 Task: Create Workspace Data Analysis and Reporting Workspace description Create and manage company-wide workplace diversity committees. Workspace type Sales CRM
Action: Mouse moved to (445, 107)
Screenshot: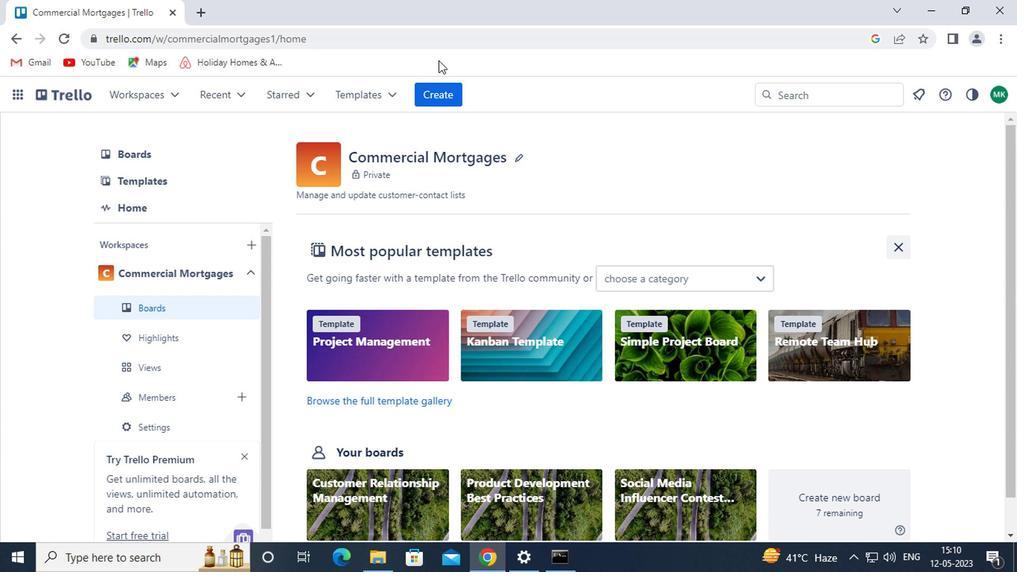 
Action: Mouse pressed left at (445, 107)
Screenshot: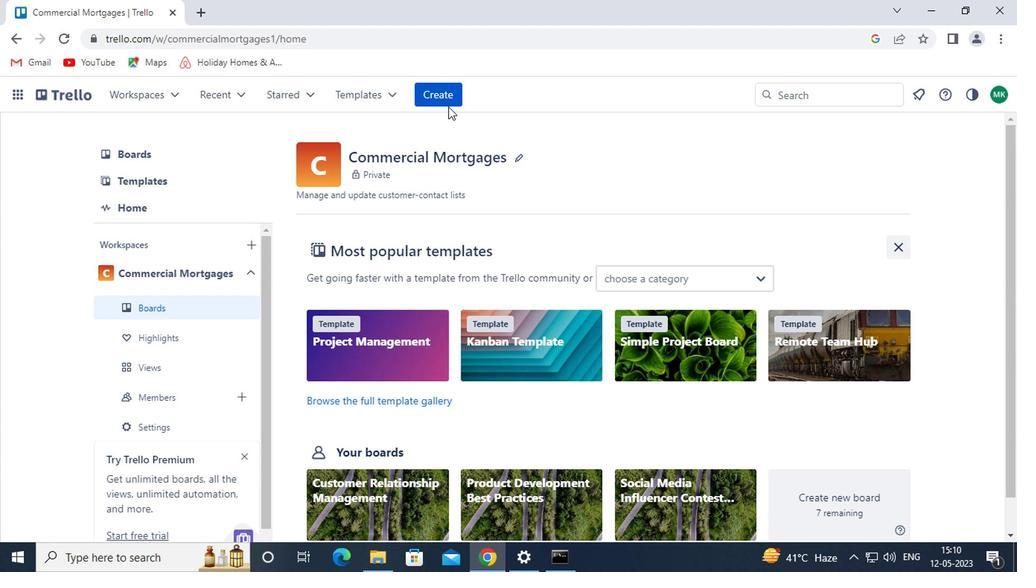 
Action: Mouse moved to (436, 100)
Screenshot: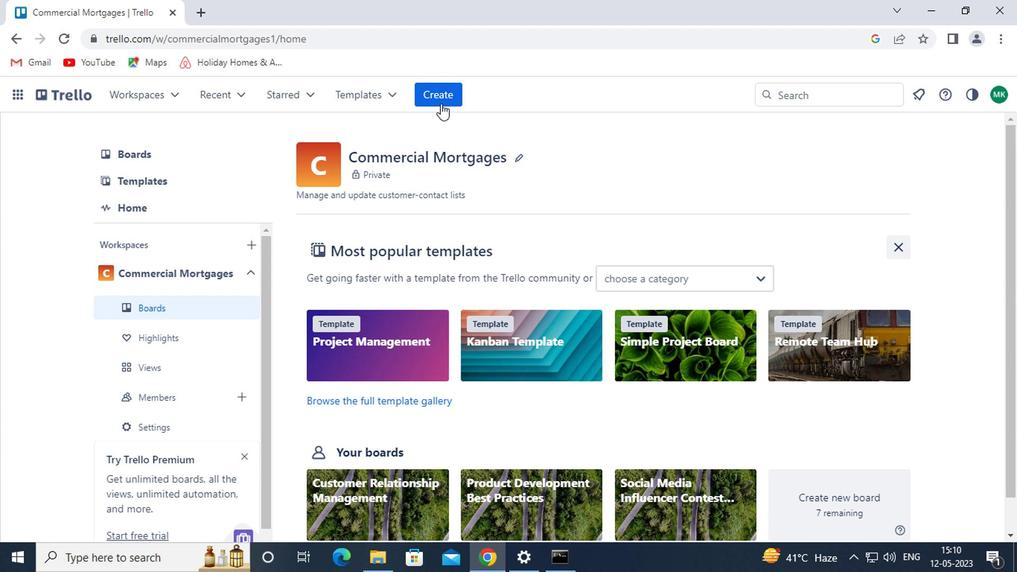 
Action: Mouse pressed left at (436, 100)
Screenshot: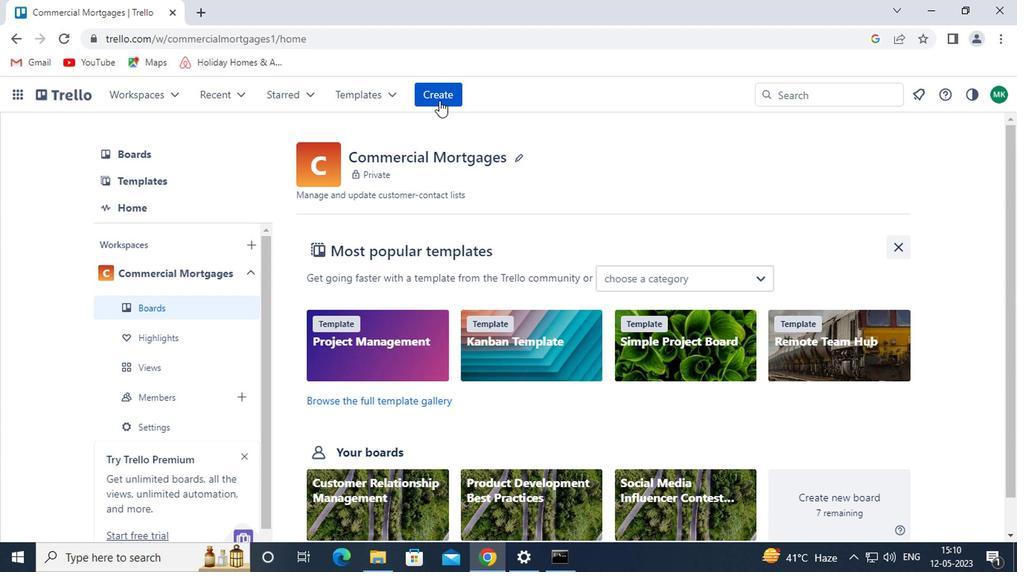 
Action: Mouse moved to (482, 249)
Screenshot: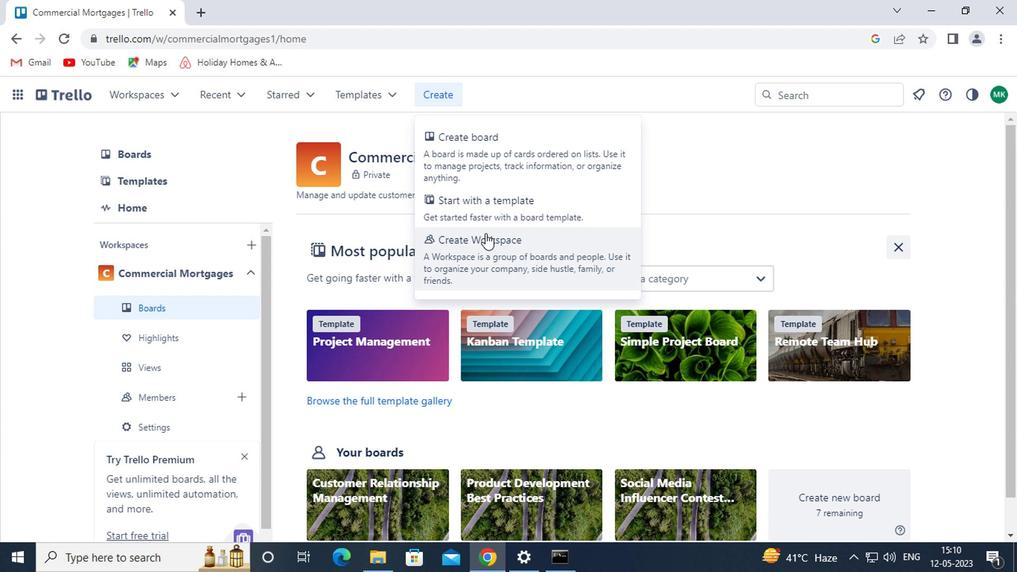 
Action: Mouse pressed left at (482, 249)
Screenshot: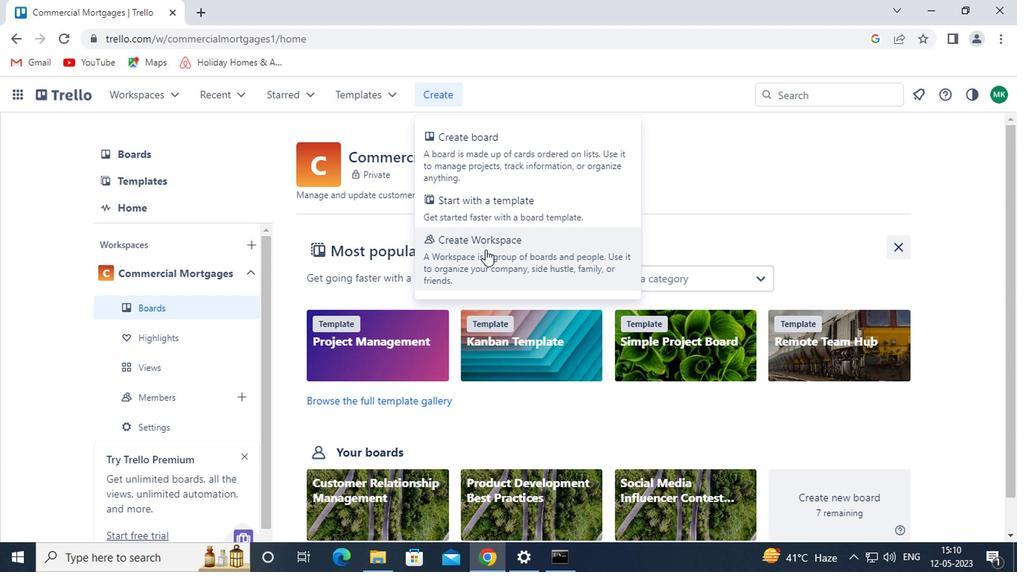 
Action: Mouse moved to (300, 282)
Screenshot: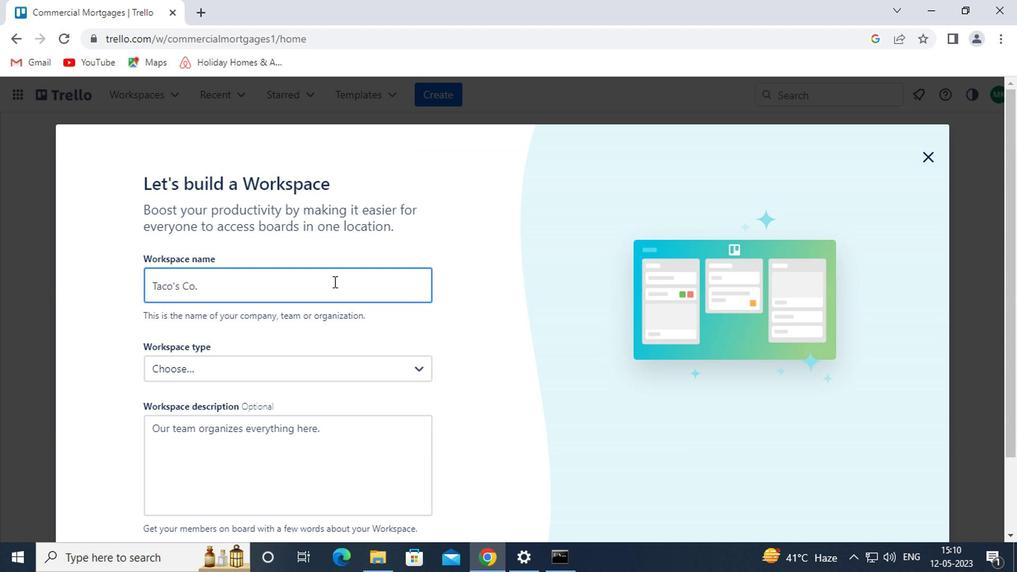 
Action: Mouse pressed left at (300, 282)
Screenshot: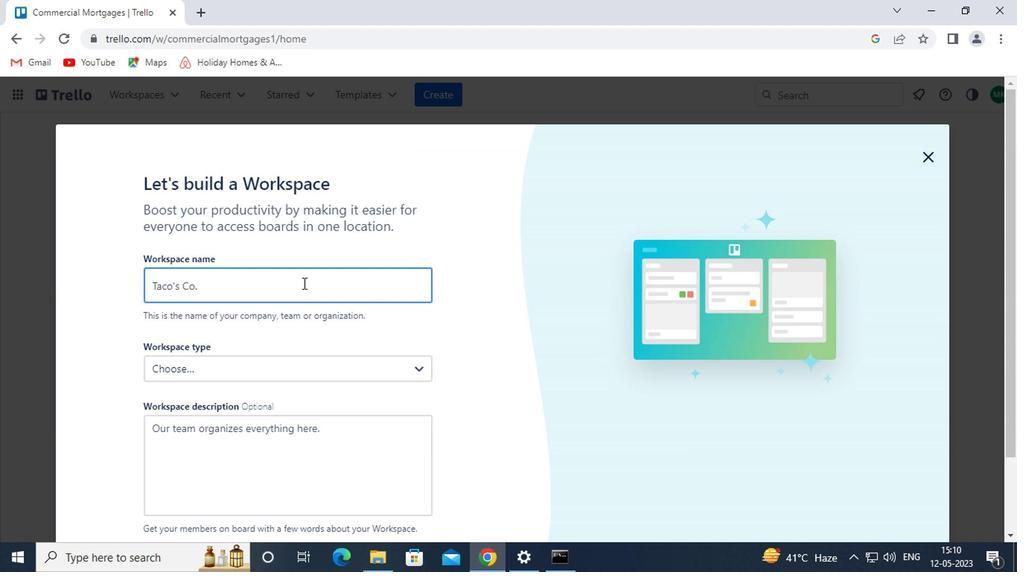 
Action: Key pressed <Key.shift><Key.shift><Key.shift><Key.shift><Key.shift><Key.shift><Key.shift><Key.shift><Key.shift><Key.shift><Key.shift><Key.shift><Key.shift><Key.shift><Key.shift><Key.shift><Key.shift><Key.shift><Key.shift><Key.shift><Key.shift><Key.shift><Key.shift><Key.shift><Key.shift><Key.shift><Key.shift><Key.shift><Key.shift><Key.shift><Key.shift><Key.shift><Key.shift>DATA<Key.space><Key.shift>ANALYSIS<Key.space>AND<Key.space><Key.shift>REPORTING
Screenshot: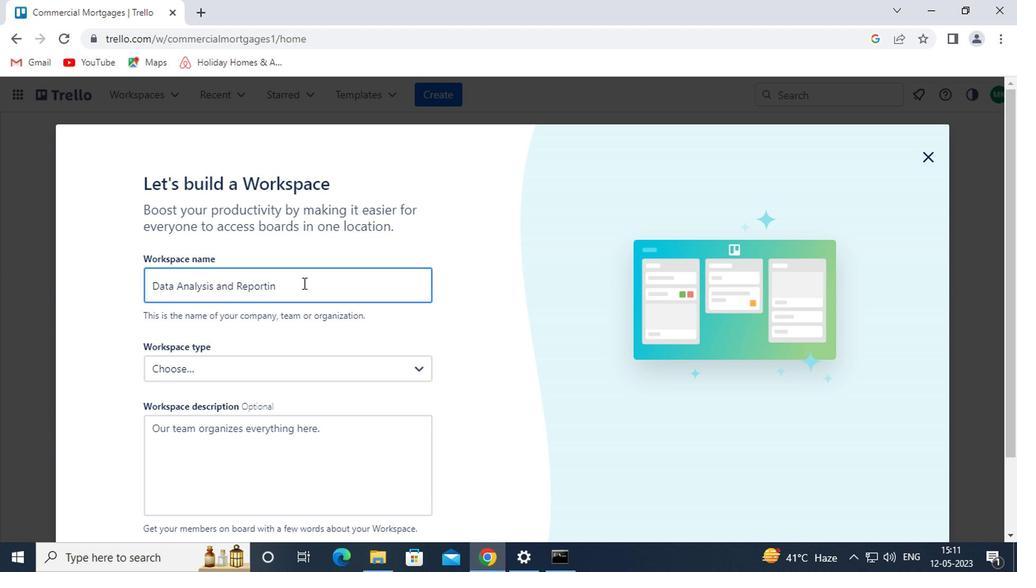 
Action: Mouse moved to (177, 435)
Screenshot: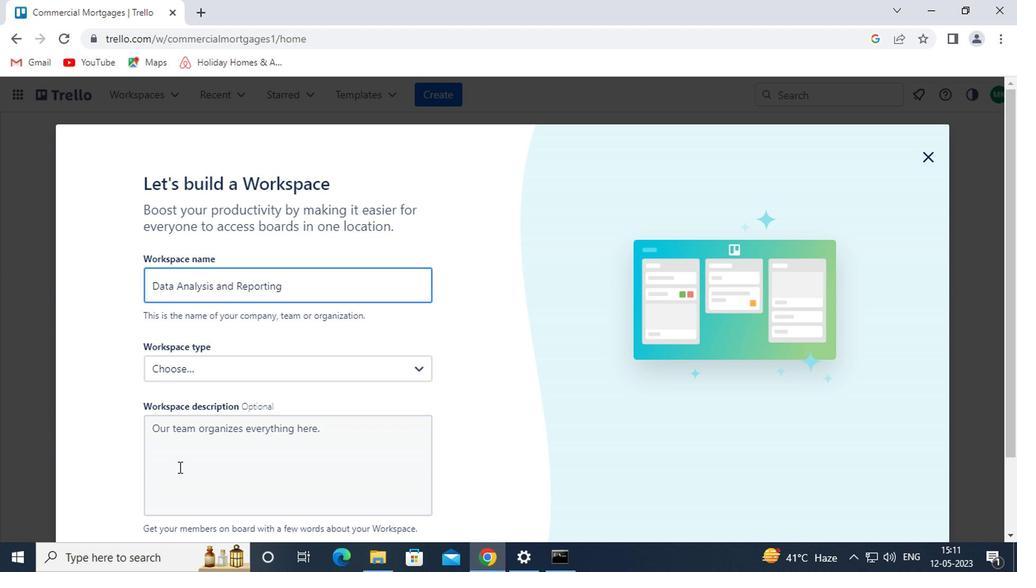 
Action: Mouse pressed left at (177, 435)
Screenshot: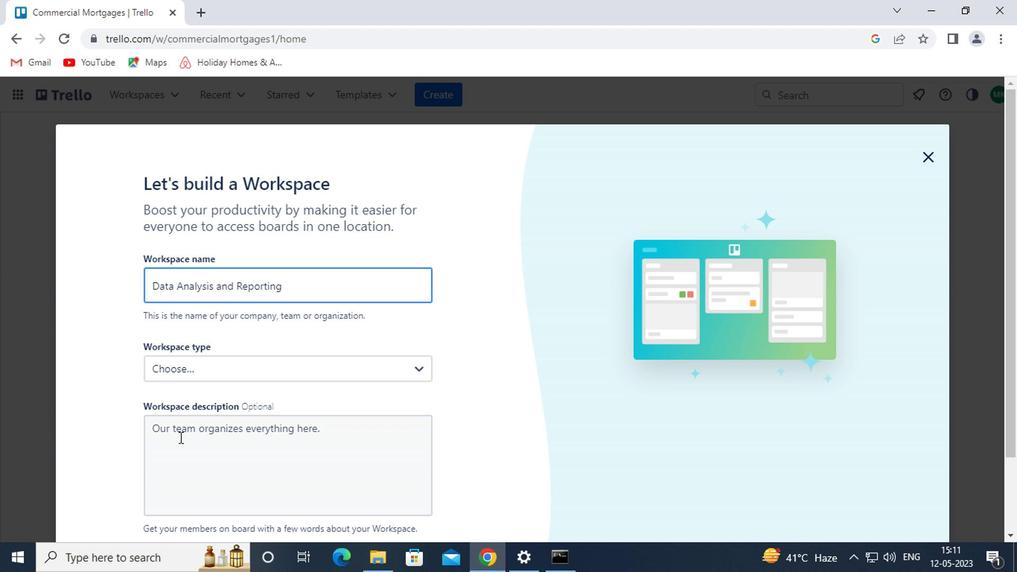 
Action: Key pressed ctrl+Cctrl+REA<Key.backspace><Key.backspace><Key.backspace><Key.shift>CREATE<Key.space>AND<Key.space><Key.shift>MANAGE<Key.space><Key.shift>COMPANY-<Key.shift>WIDE<Key.space><Key.shift>CO<Key.backspace><Key.backspace><Key.shift>WORKPLACE<Key.space><Key.shift>D<Key.backspace>DIVERSITY<Key.space><Key.shift>COMMITTEES
Screenshot: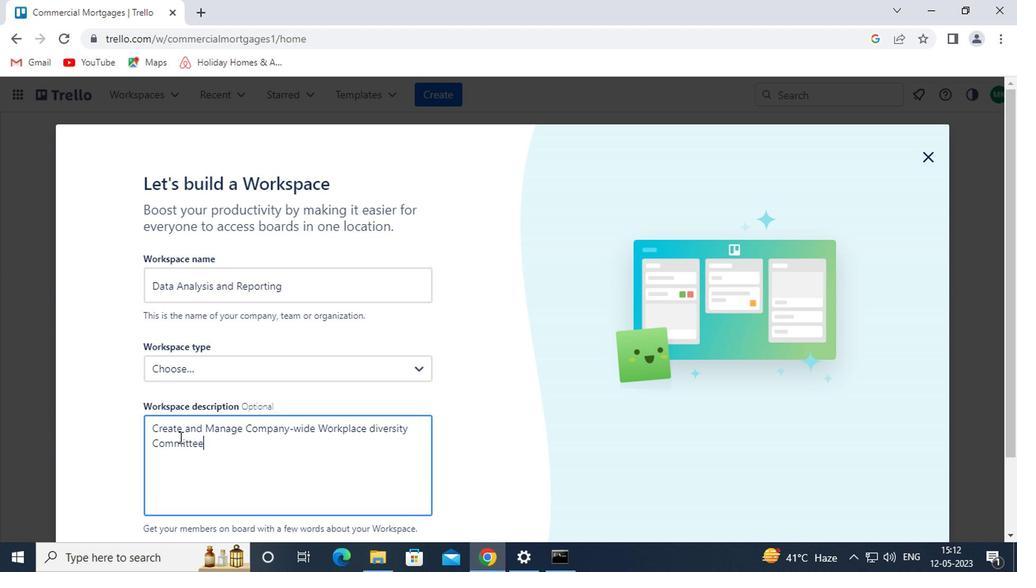 
Action: Mouse moved to (182, 367)
Screenshot: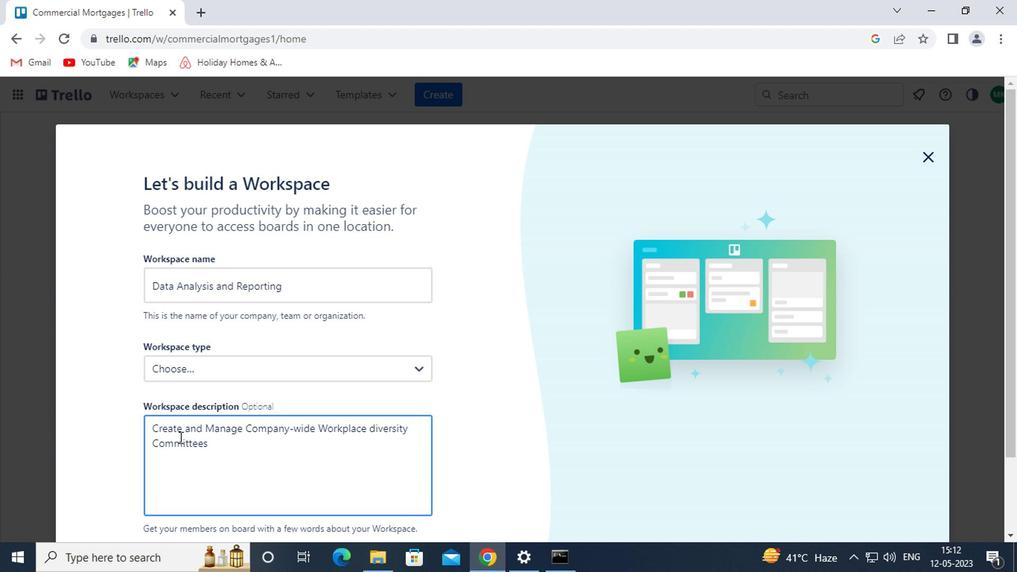 
Action: Mouse pressed left at (182, 367)
Screenshot: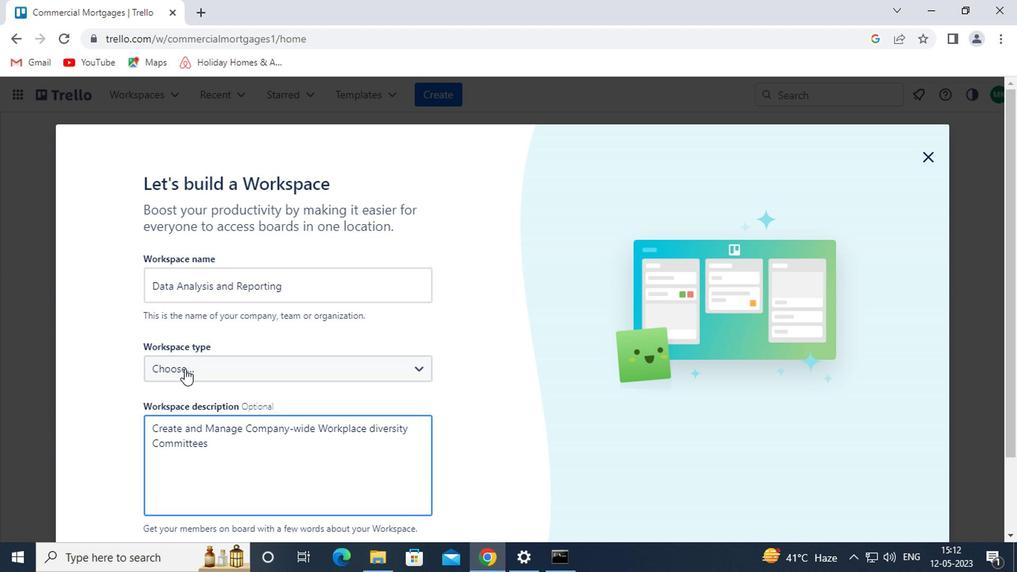 
Action: Mouse moved to (181, 441)
Screenshot: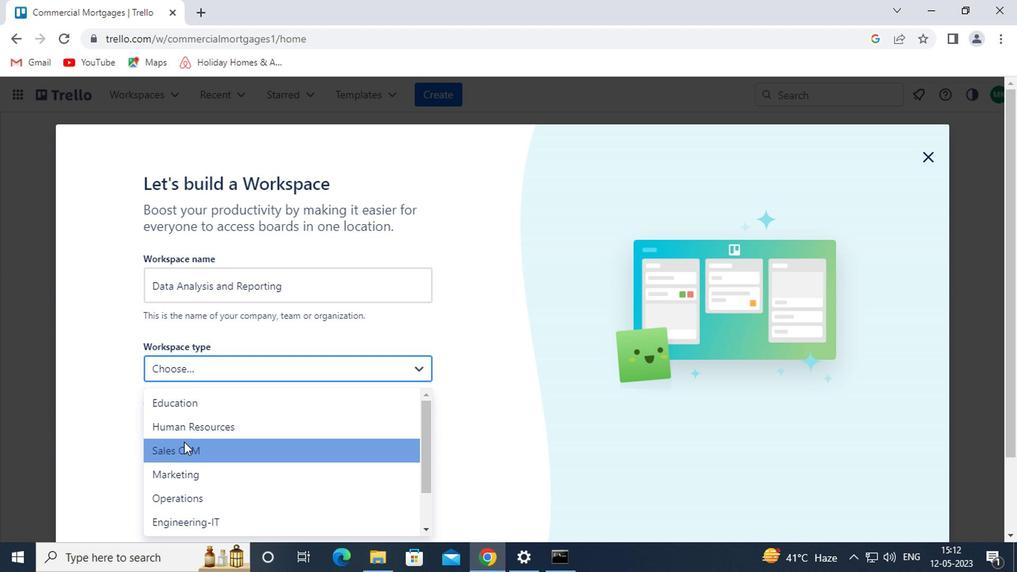 
Action: Mouse pressed left at (181, 441)
Screenshot: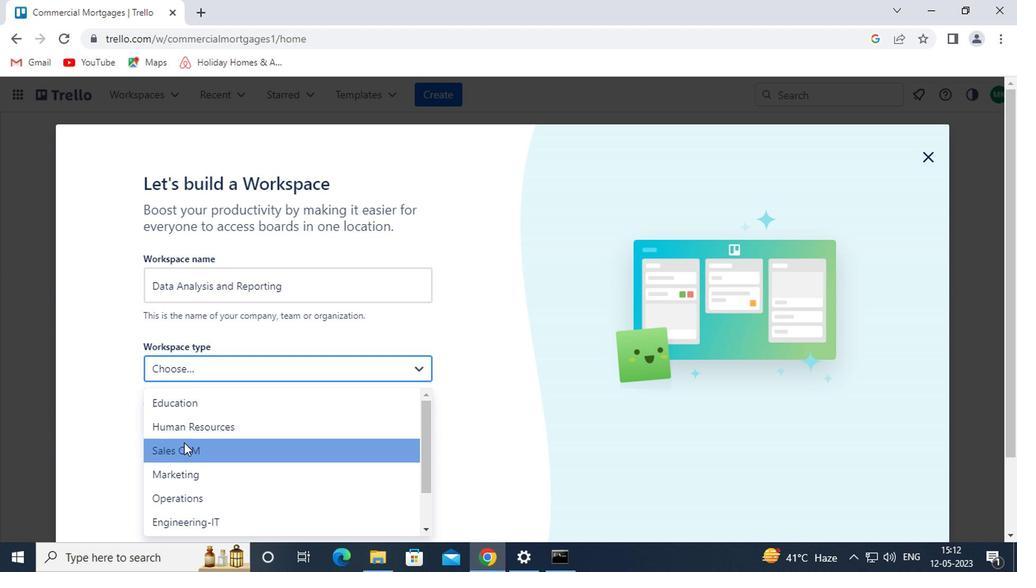
Action: Mouse moved to (190, 438)
Screenshot: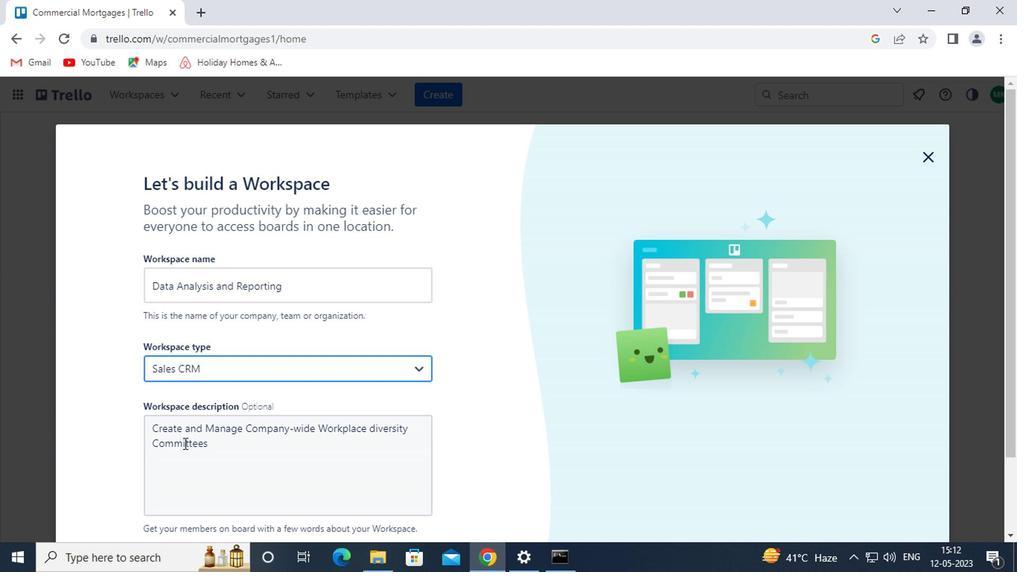 
Action: Mouse scrolled (190, 437) with delta (0, -1)
Screenshot: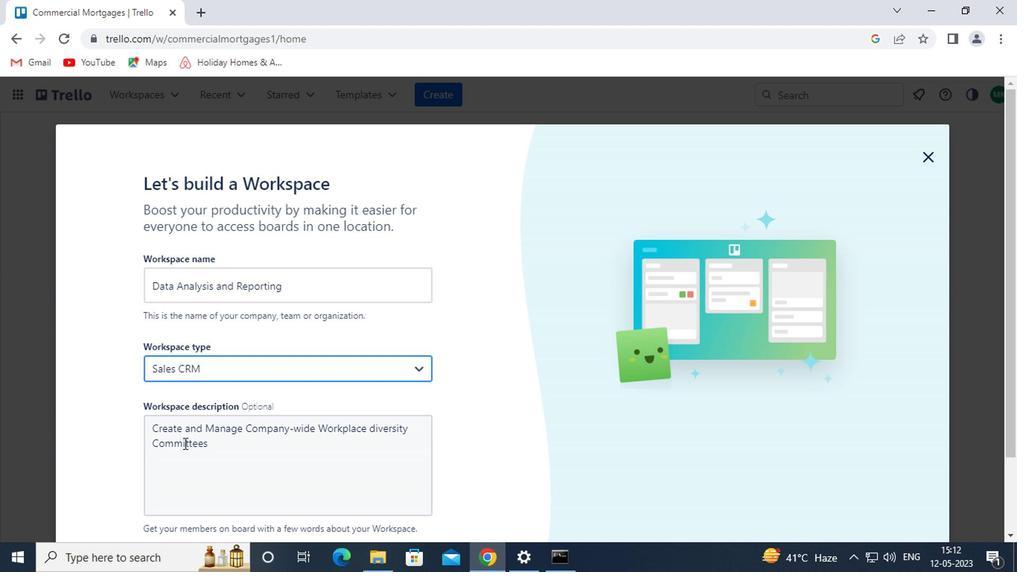 
Action: Mouse scrolled (190, 437) with delta (0, -1)
Screenshot: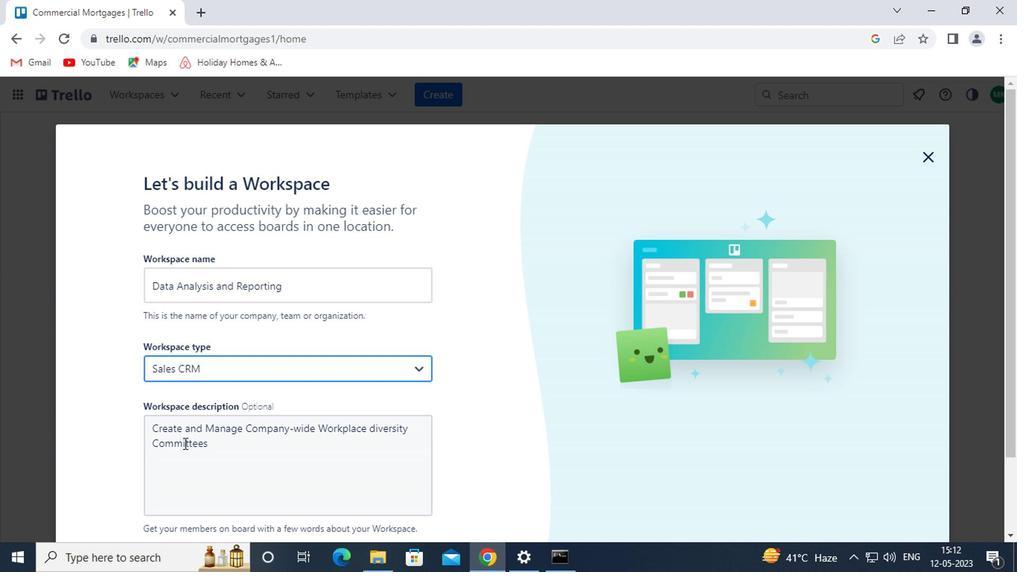 
Action: Mouse moved to (228, 457)
Screenshot: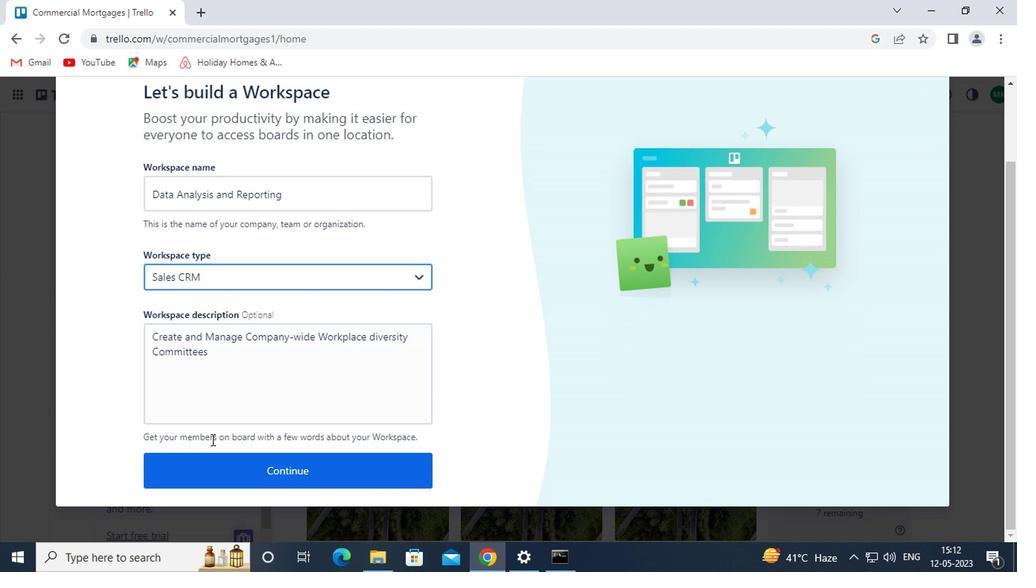 
Action: Mouse pressed left at (228, 457)
Screenshot: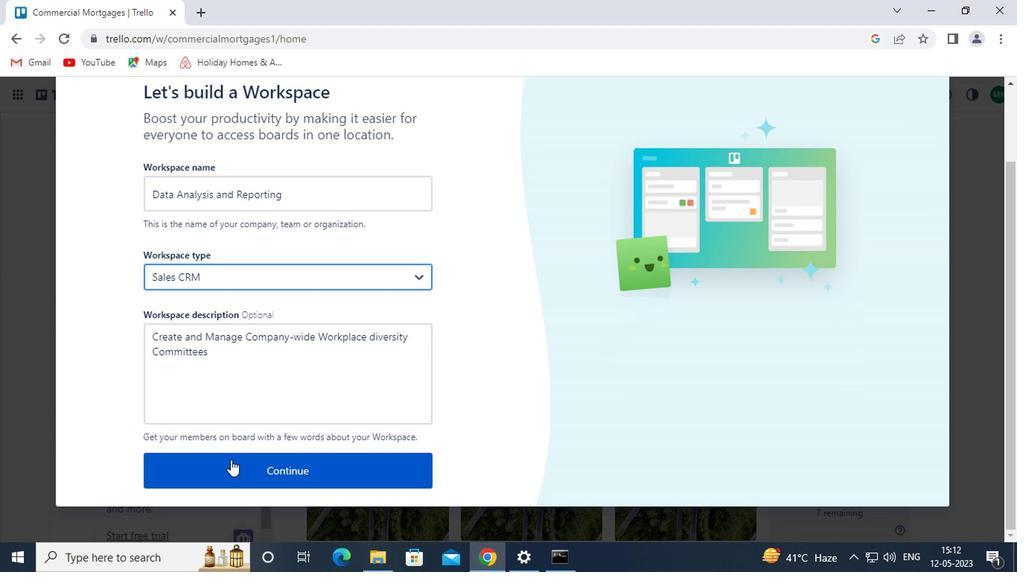 
Action: Mouse moved to (928, 153)
Screenshot: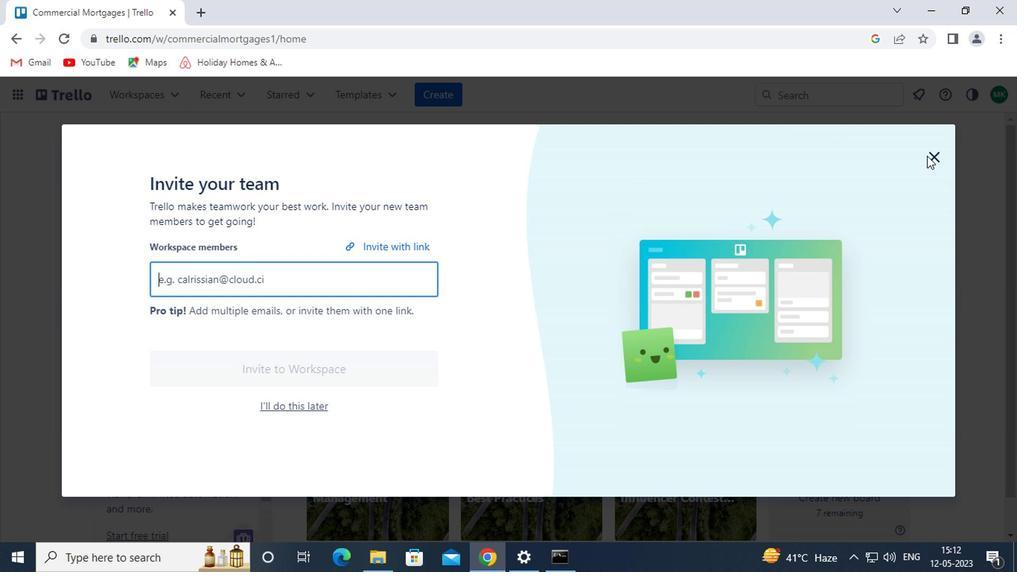 
Action: Mouse pressed left at (928, 153)
Screenshot: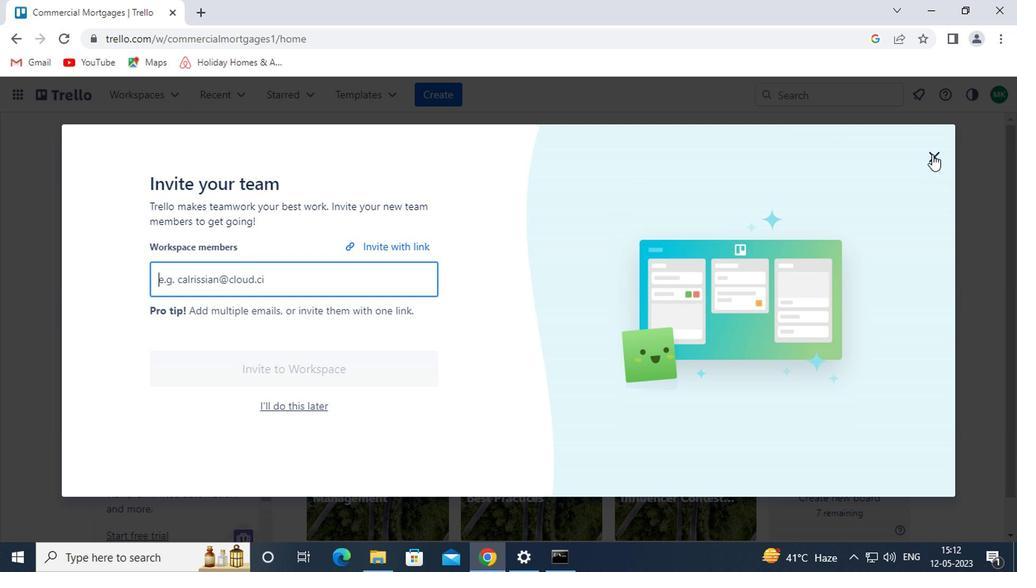 
